 Task: Create a section Code Crusades and in the section, add a milestone Identity and Access Management (IAM) Implementation in the project AgileMentor
Action: Mouse moved to (72, 288)
Screenshot: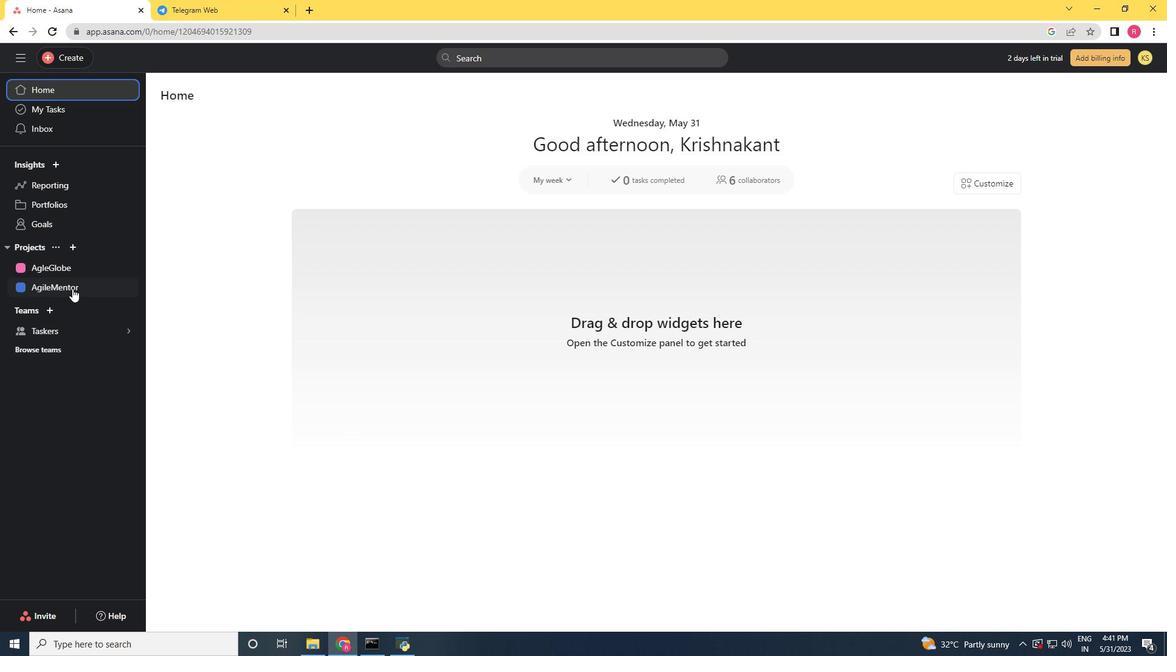
Action: Mouse pressed left at (72, 288)
Screenshot: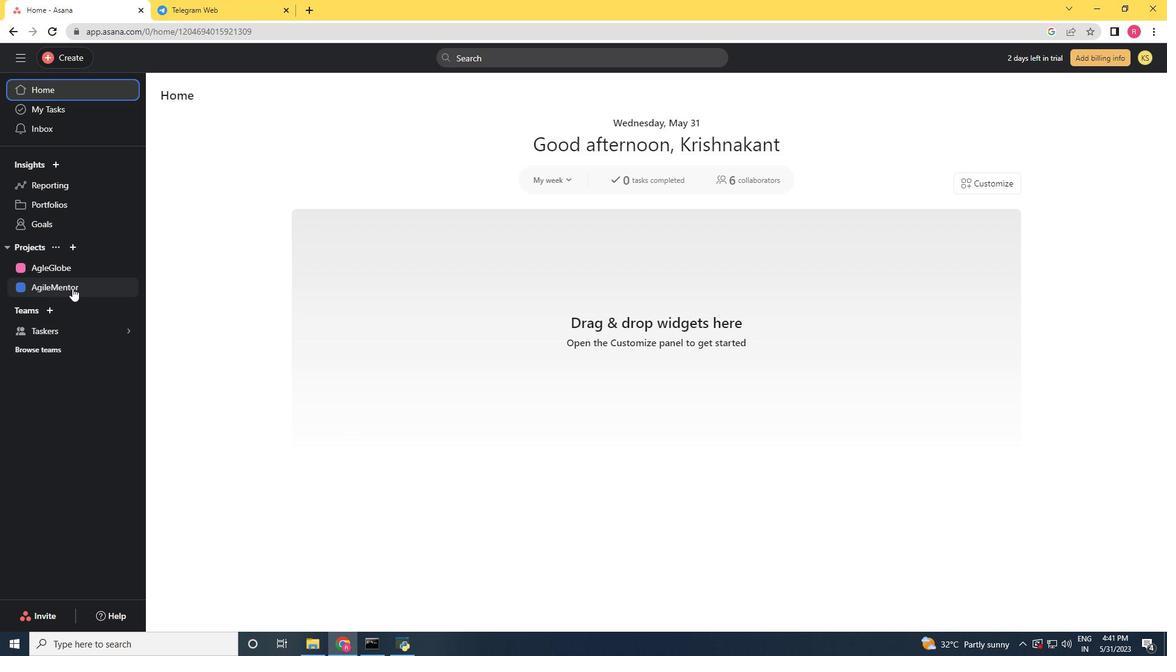 
Action: Mouse moved to (218, 406)
Screenshot: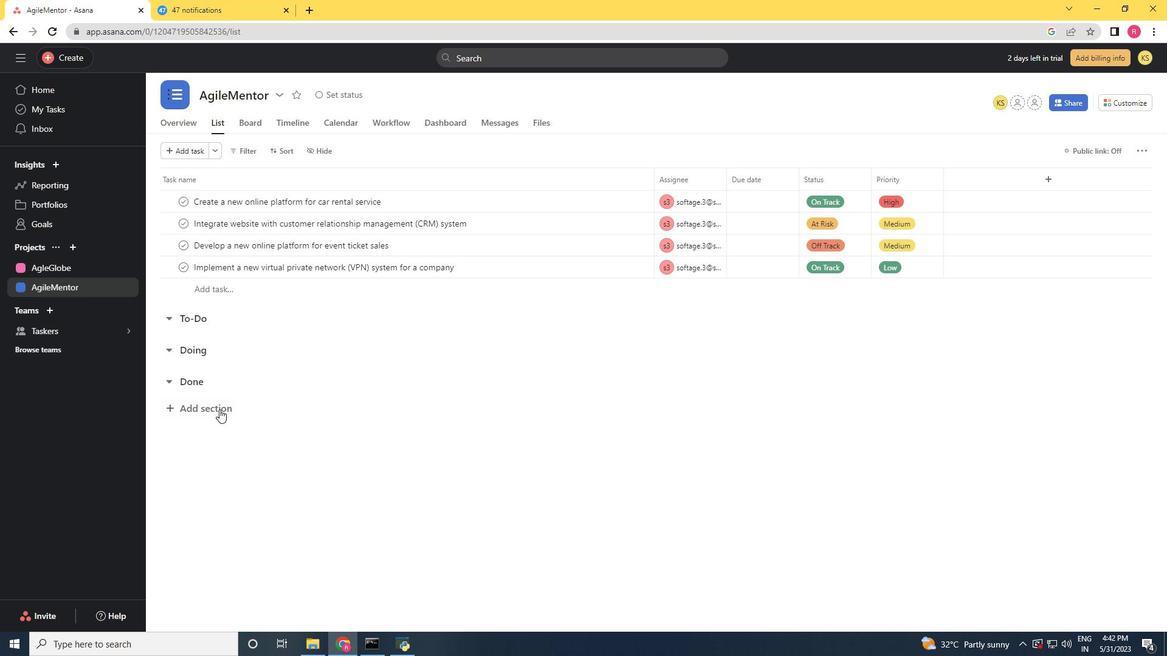 
Action: Mouse pressed left at (218, 406)
Screenshot: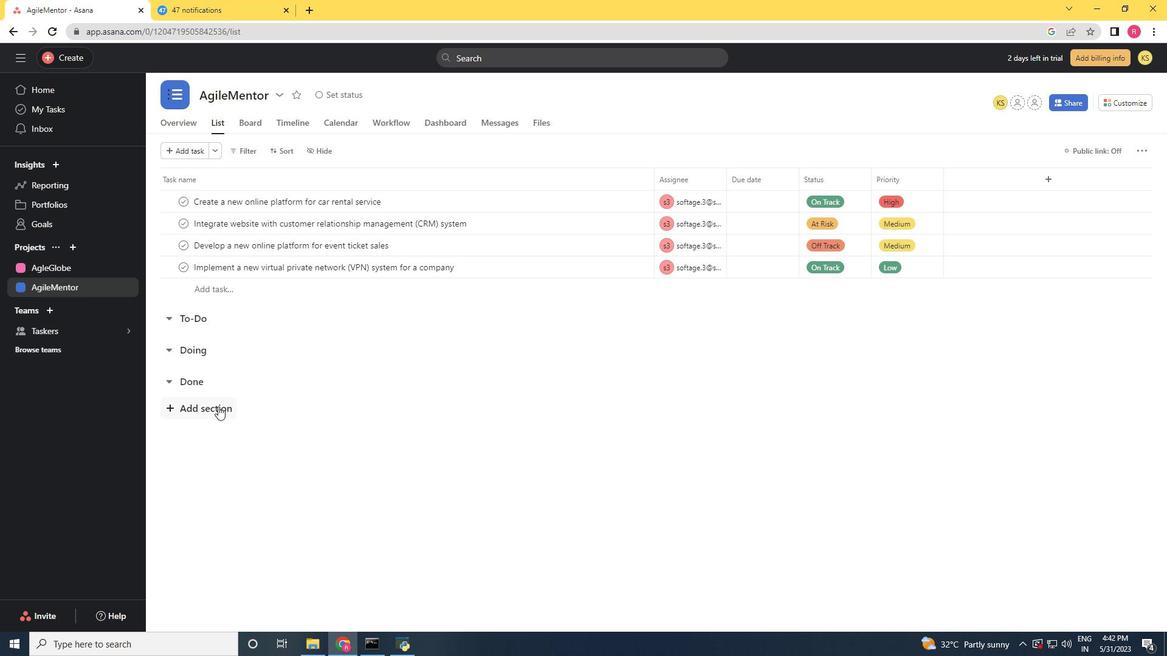 
Action: Key pressed <Key.shift>Code<Key.space><Key.shift><Key.shift><Key.shift><Key.shift><Key.shift><Key.shift><Key.shift><Key.shift><Key.shift><Key.shift><Key.shift><Key.shift><Key.shift>Crusades<Key.space><Key.enter><Key.shift><Key.shift><Key.shift><Key.shift><Key.shift><Key.shift>Identity<Key.space>and<Key.space><Key.shift>Access<Key.space><Key.shift>Management<Key.space><Key.shift_r><Key.shift_r><Key.shift_r><Key.shift_r><Key.shift_r><Key.shift_r><Key.shift_r>(<Key.shift_r><Key.shift_r><Key.shift_r><Key.shift_r><Key.shift_r><Key.shift_r><Key.shift_r><Key.shift_r><Key.shift_r><Key.shift_r><Key.shift_r><Key.shift_r><Key.shift_r><Key.shift_r><Key.shift_r><Key.shift_r><Key.shift_r><Key.shift_r><Key.shift_r><Key.shift_r><Key.shift_r><Key.shift_r><Key.shift_r><Key.shift_r><Key.shift_r><Key.shift_r><Key.shift_r>IAM)<Key.space>in<Key.space>t<Key.backspace><Key.backspace><Key.backspace><Key.backspace><Key.shift><Key.shift><Key.shift><Key.shift><Key.shift><Key.shift><Key.shift>Implementation
Screenshot: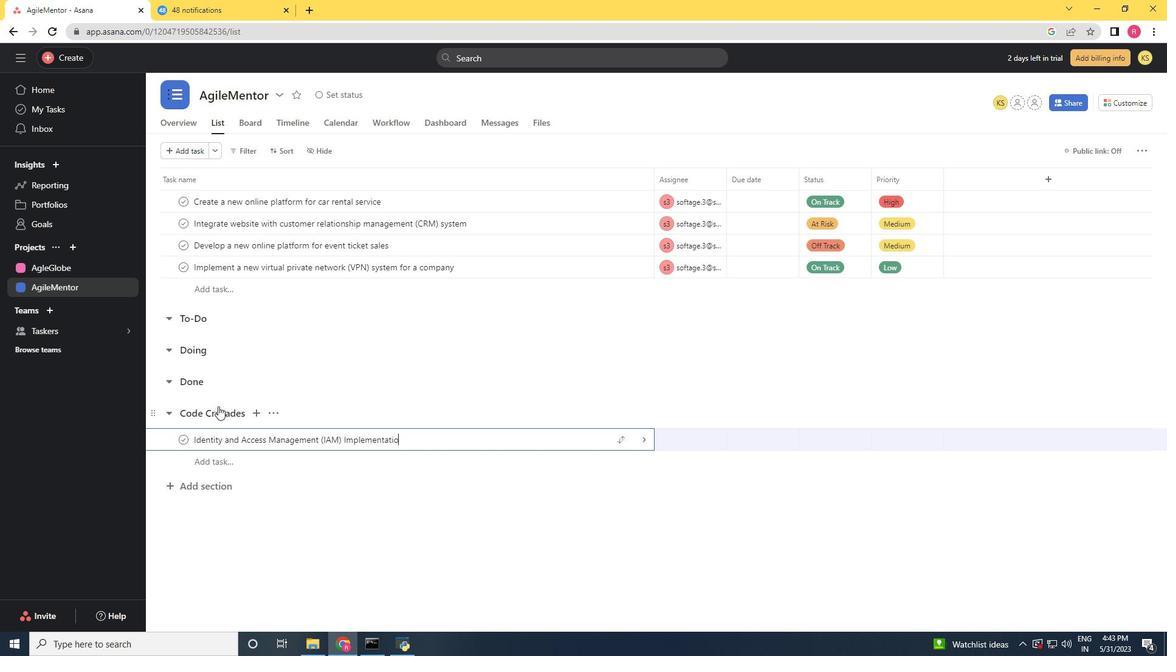 
Action: Mouse moved to (441, 435)
Screenshot: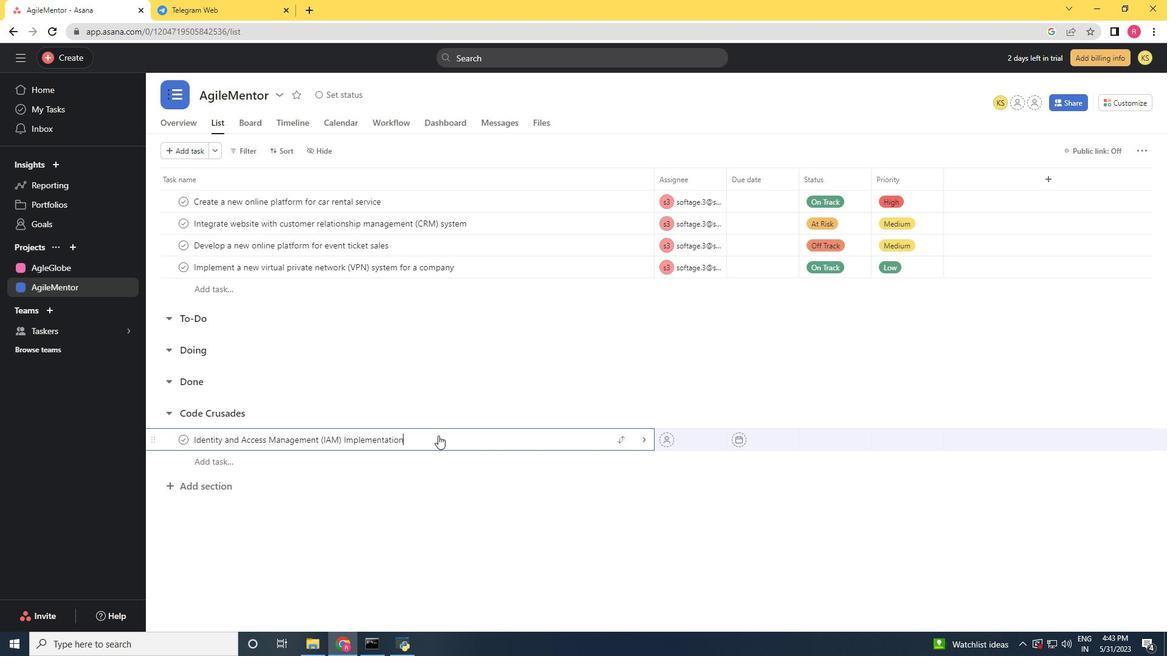 
Action: Mouse pressed right at (441, 435)
Screenshot: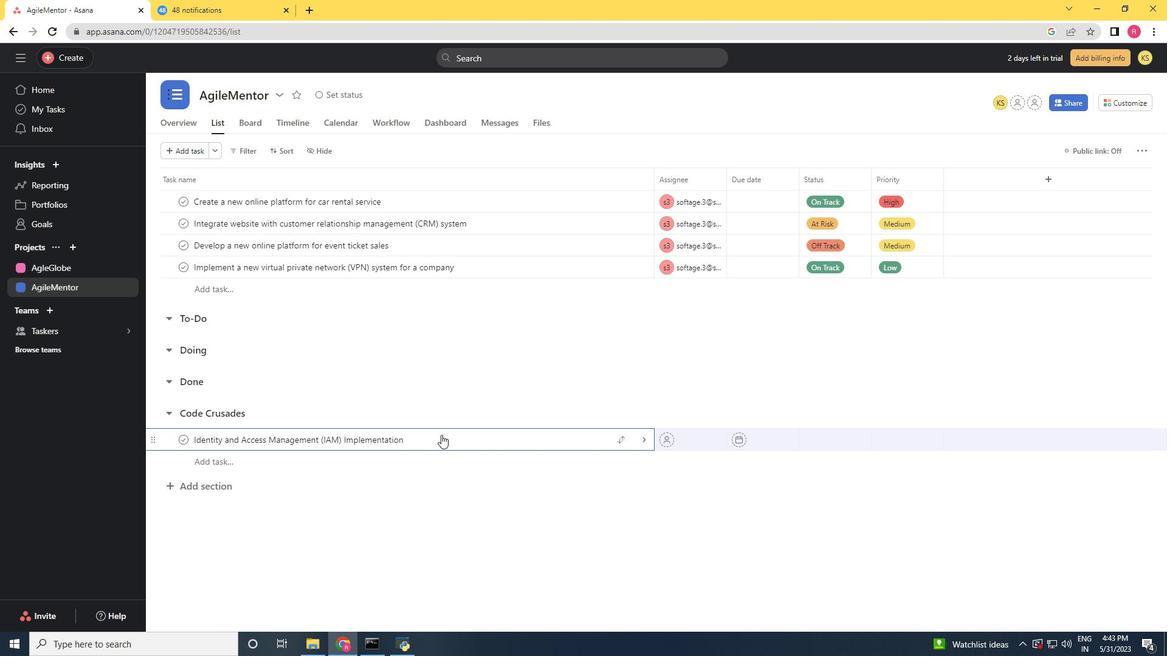 
Action: Mouse moved to (503, 376)
Screenshot: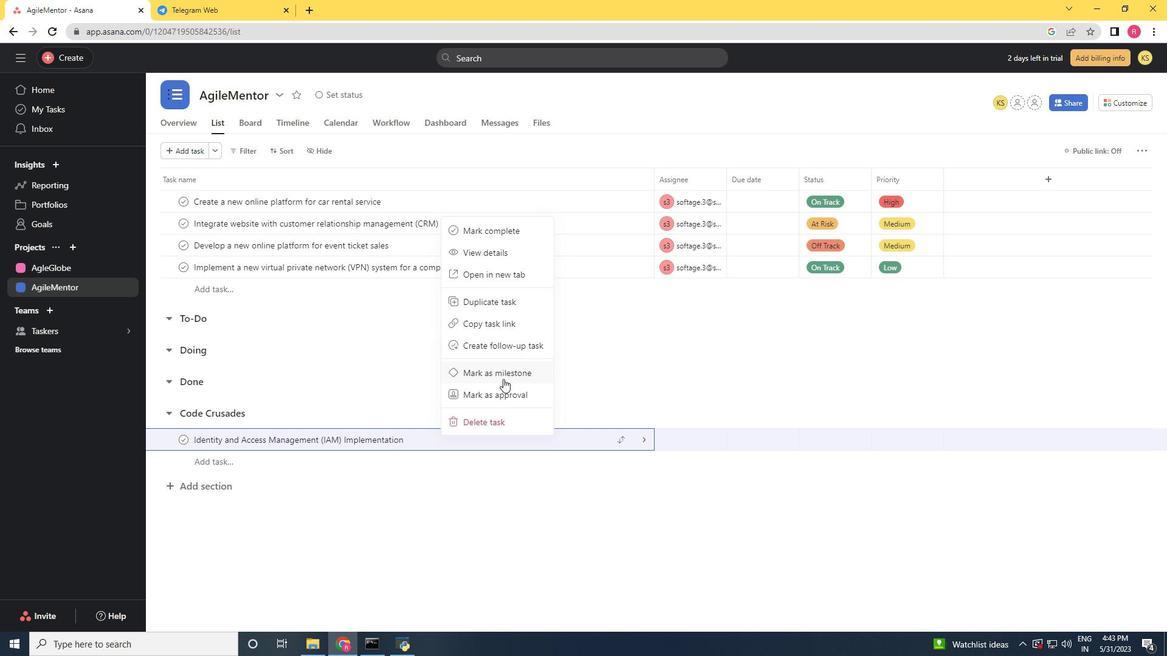 
Action: Mouse pressed left at (503, 376)
Screenshot: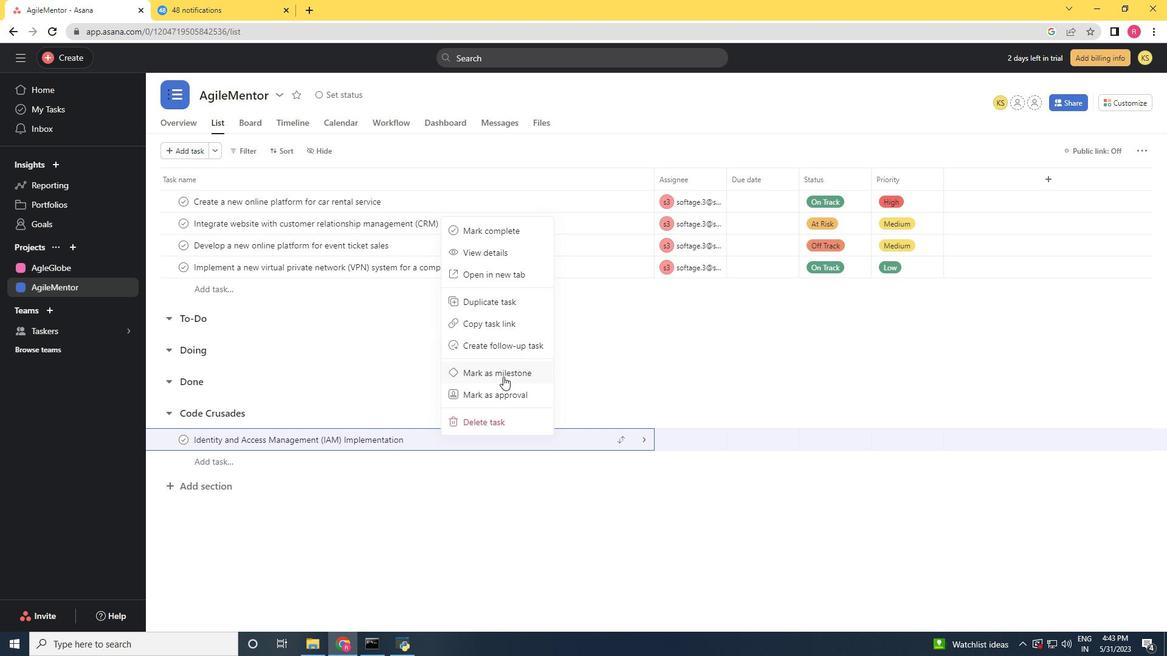 
